 Task: Assign in the project ZirconTech the issue 'Develop a new tool for automated testing of network security and vulnerability assessments' to the sprint 'Solar Wind'.
Action: Mouse moved to (1249, 594)
Screenshot: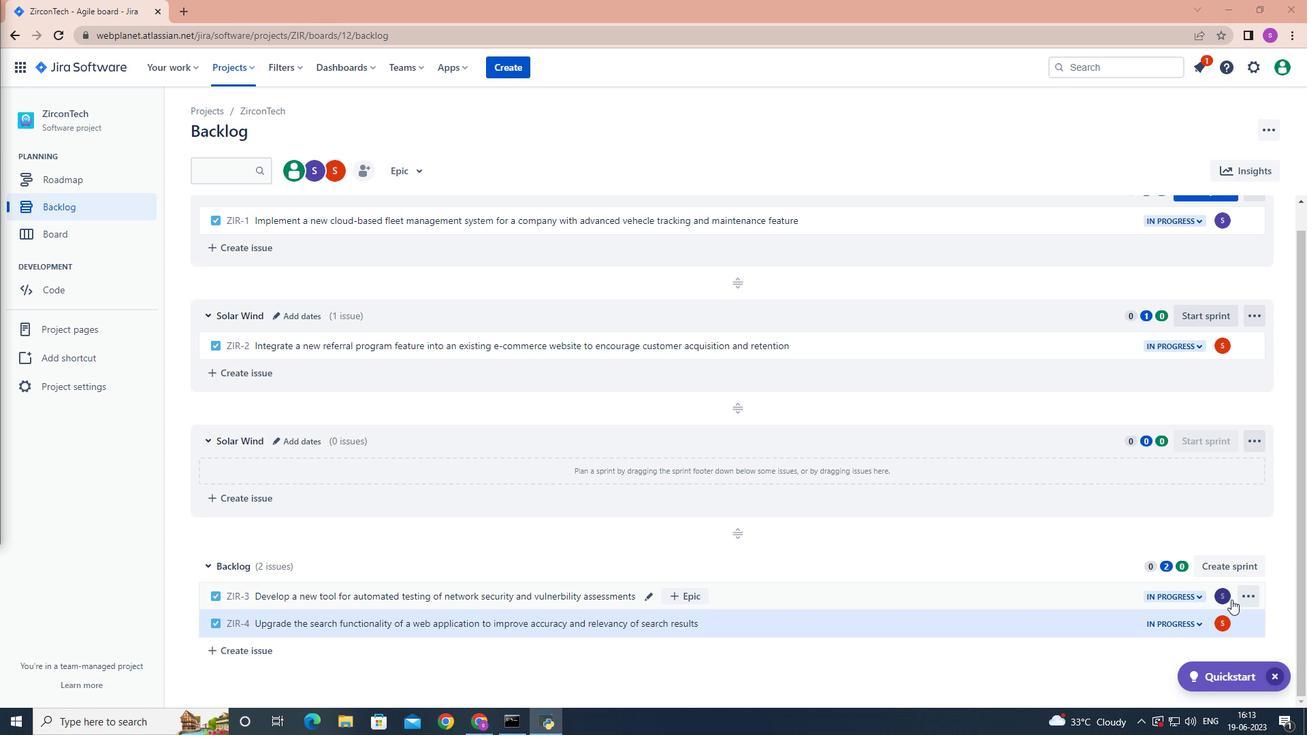 
Action: Mouse pressed left at (1249, 594)
Screenshot: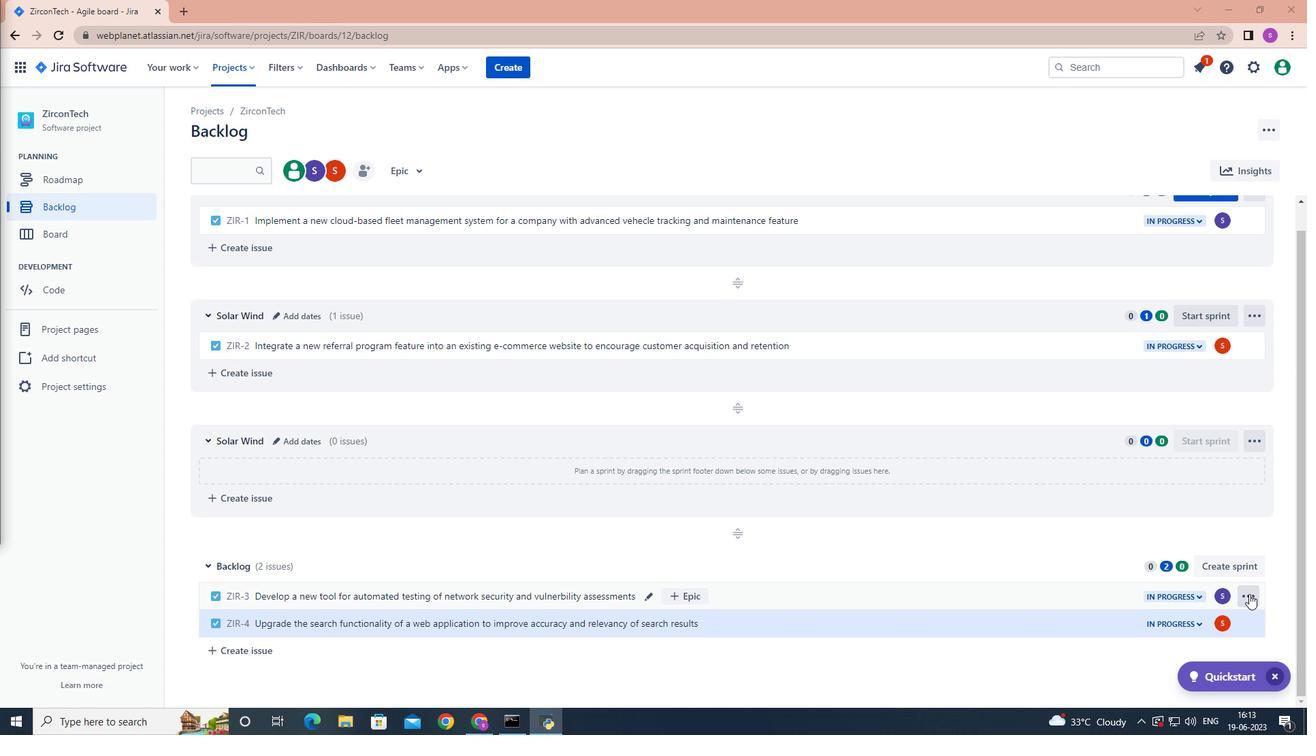 
Action: Mouse moved to (1233, 521)
Screenshot: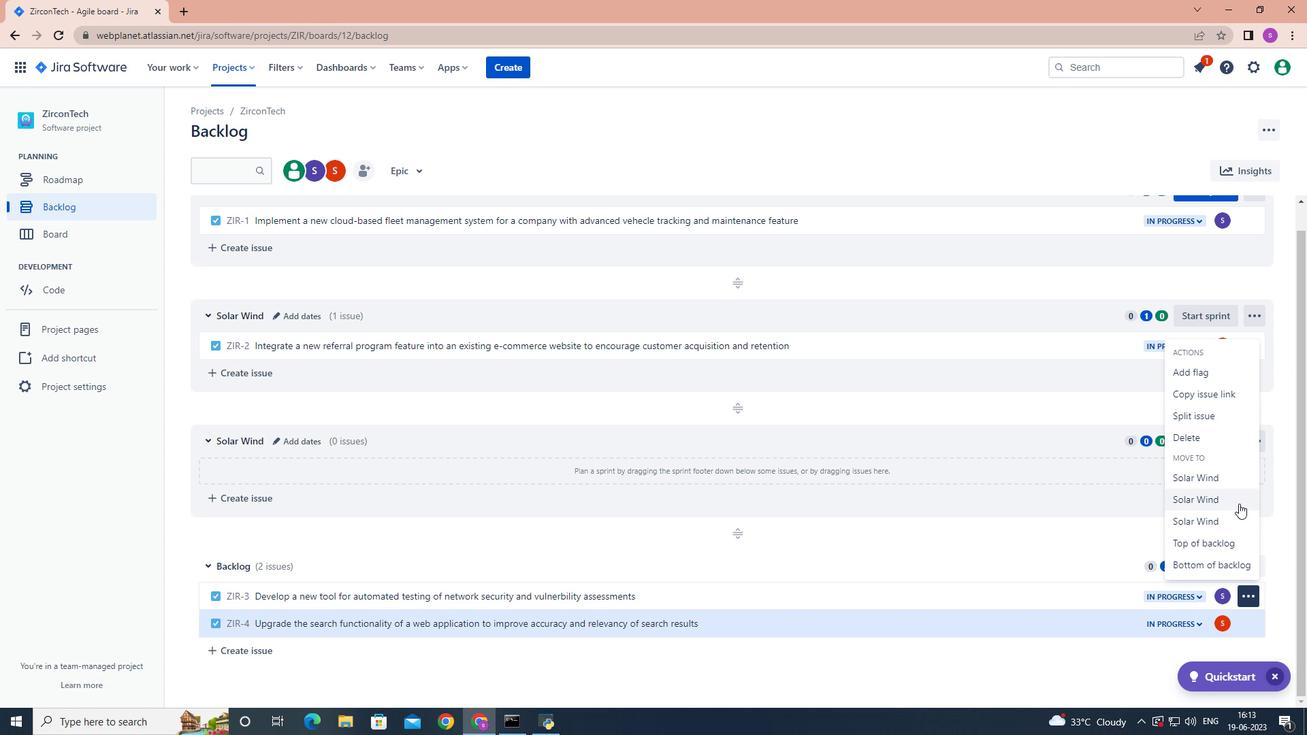
Action: Mouse pressed left at (1233, 521)
Screenshot: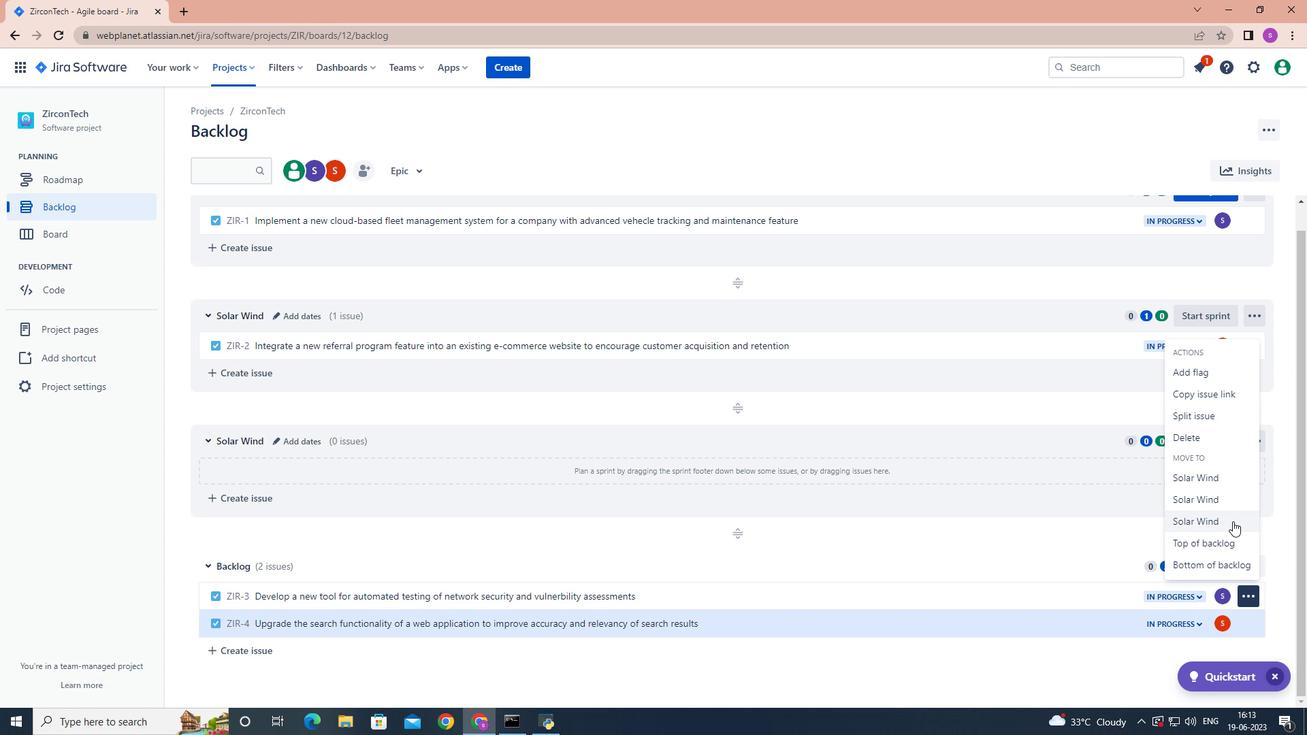 
Action: Mouse moved to (971, 541)
Screenshot: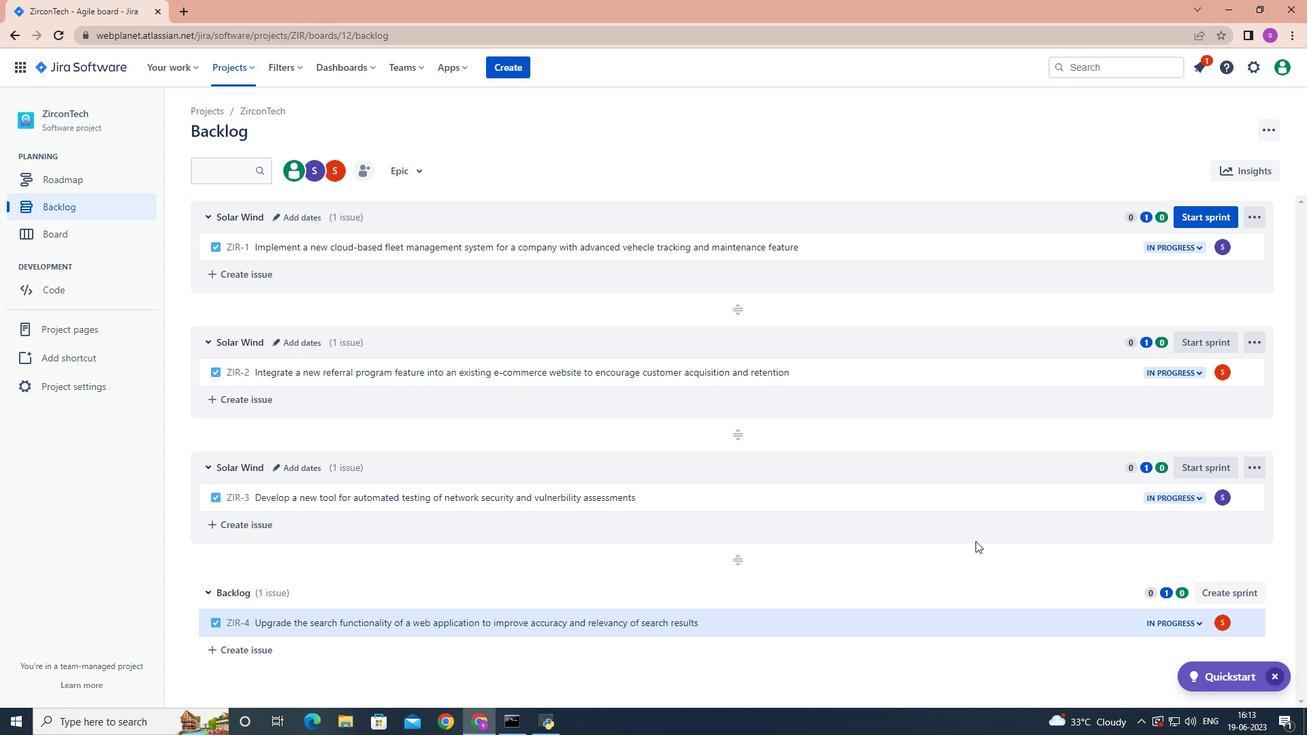 
